 Task: Sort the products in the category "Cider" by best match.
Action: Mouse moved to (641, 252)
Screenshot: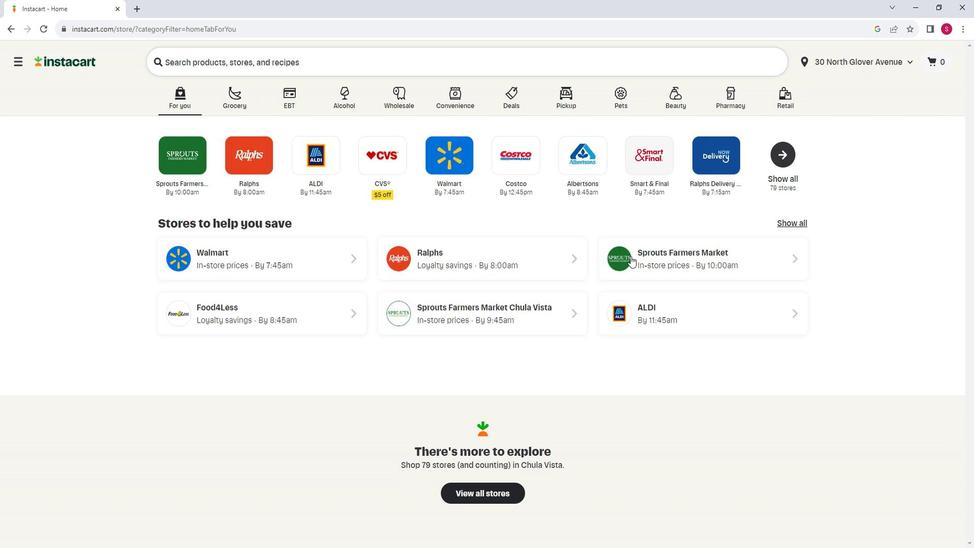
Action: Mouse pressed left at (641, 252)
Screenshot: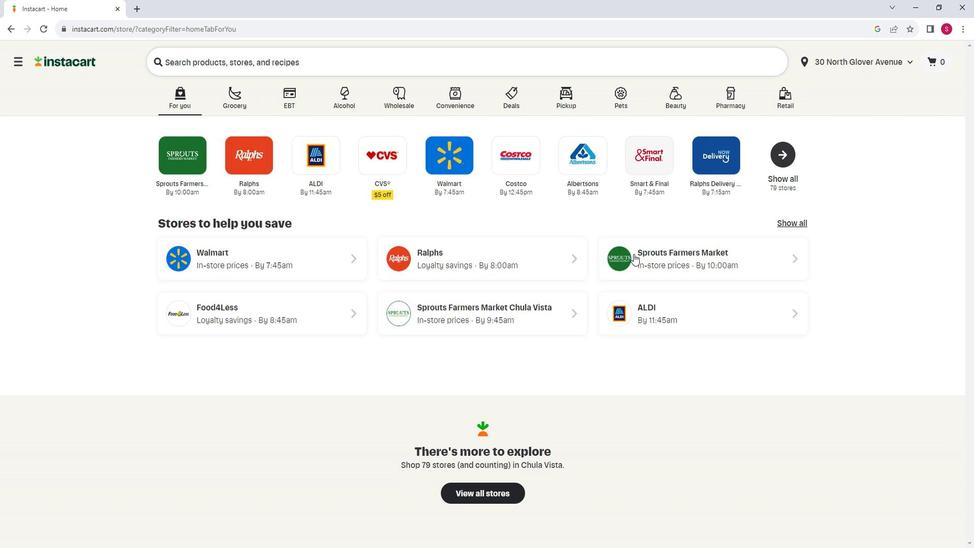 
Action: Mouse moved to (84, 376)
Screenshot: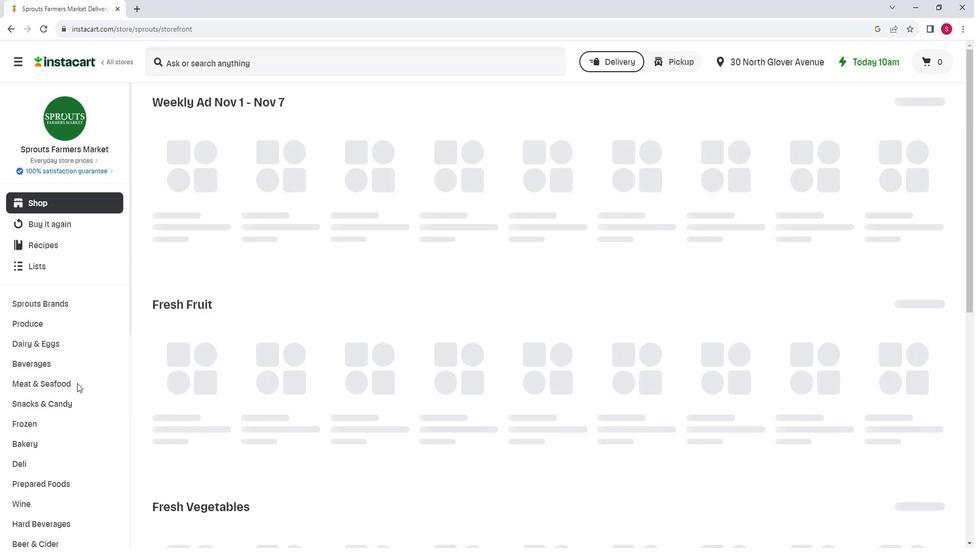 
Action: Mouse scrolled (84, 376) with delta (0, 0)
Screenshot: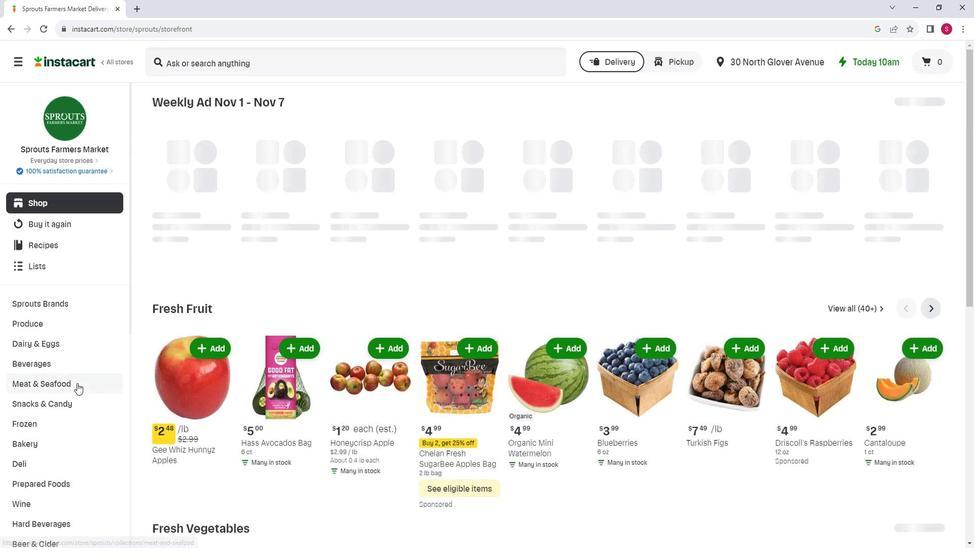 
Action: Mouse moved to (66, 478)
Screenshot: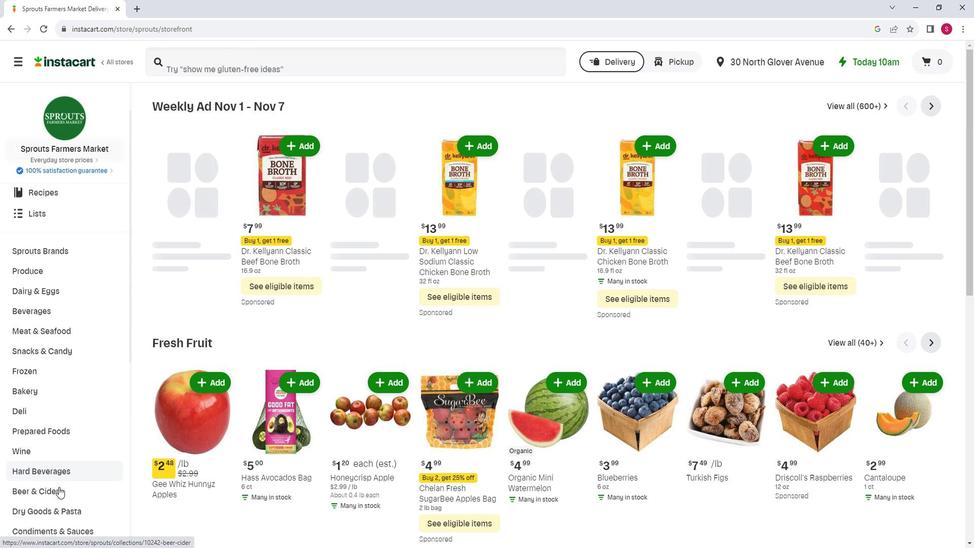 
Action: Mouse pressed left at (66, 478)
Screenshot: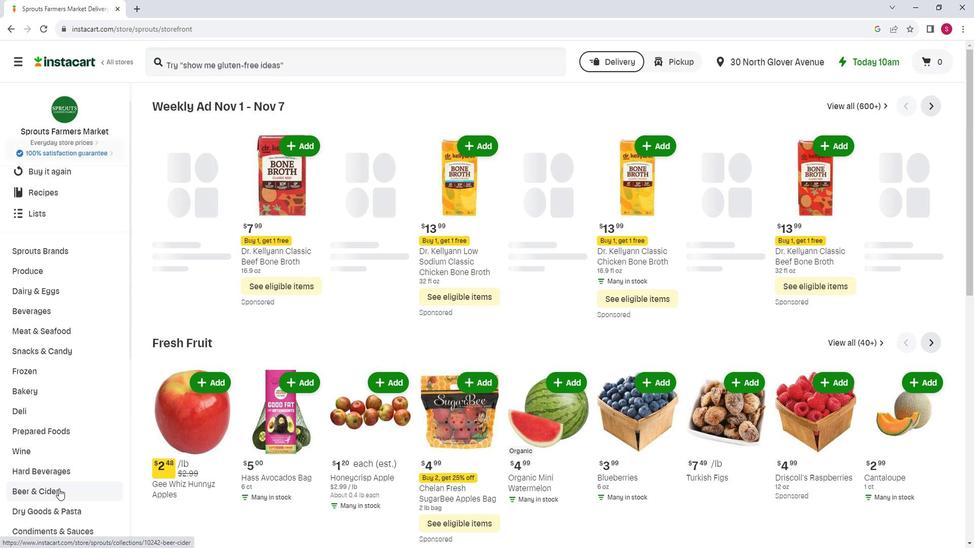 
Action: Mouse moved to (392, 136)
Screenshot: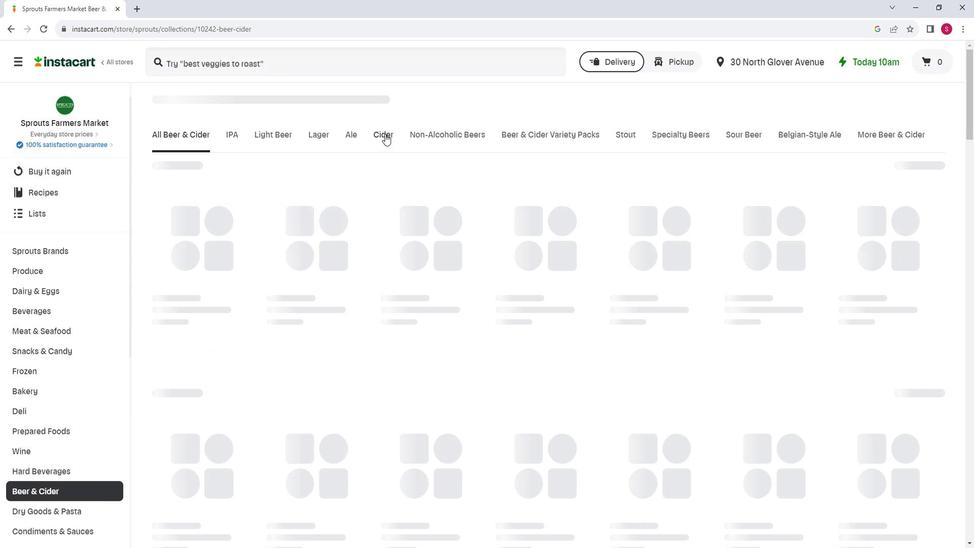 
Action: Mouse pressed left at (392, 136)
Screenshot: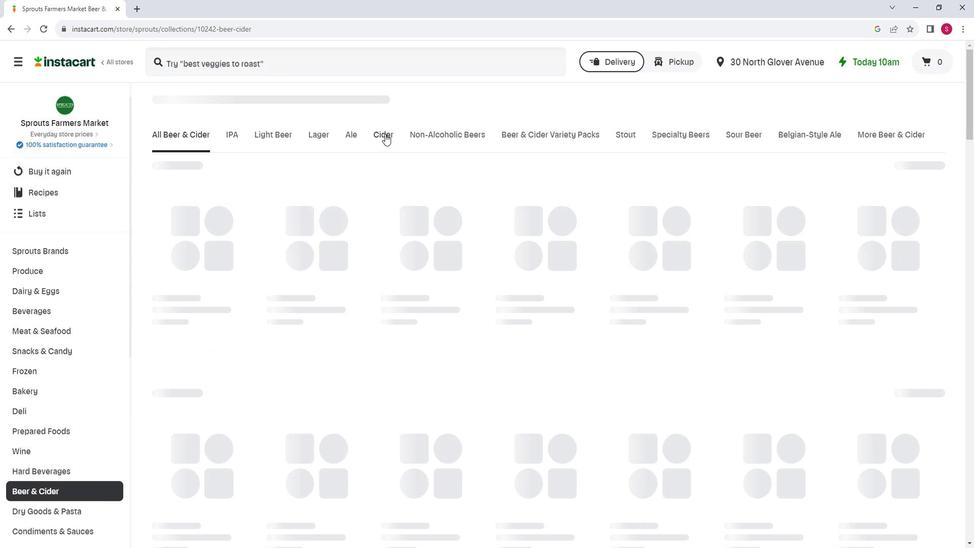 
Action: Mouse moved to (934, 168)
Screenshot: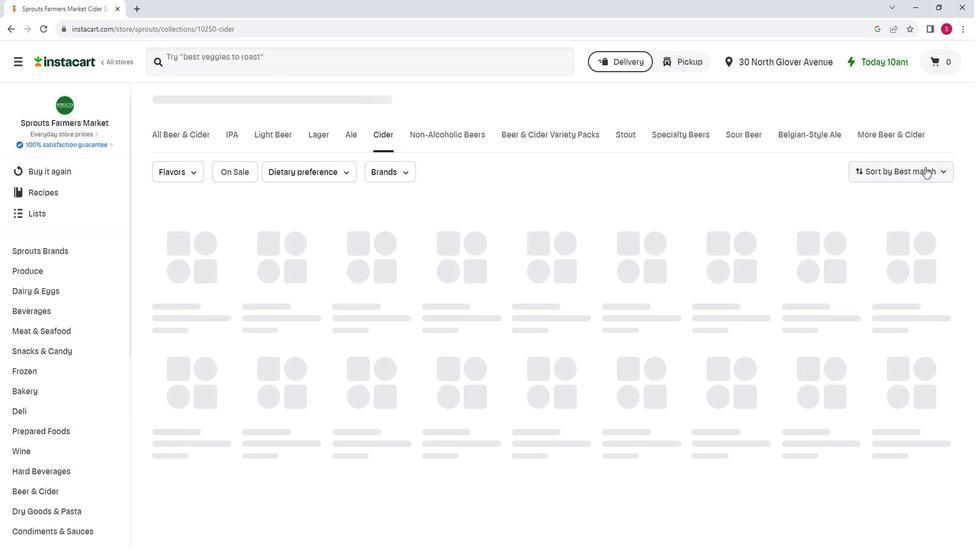 
Action: Mouse pressed left at (934, 168)
Screenshot: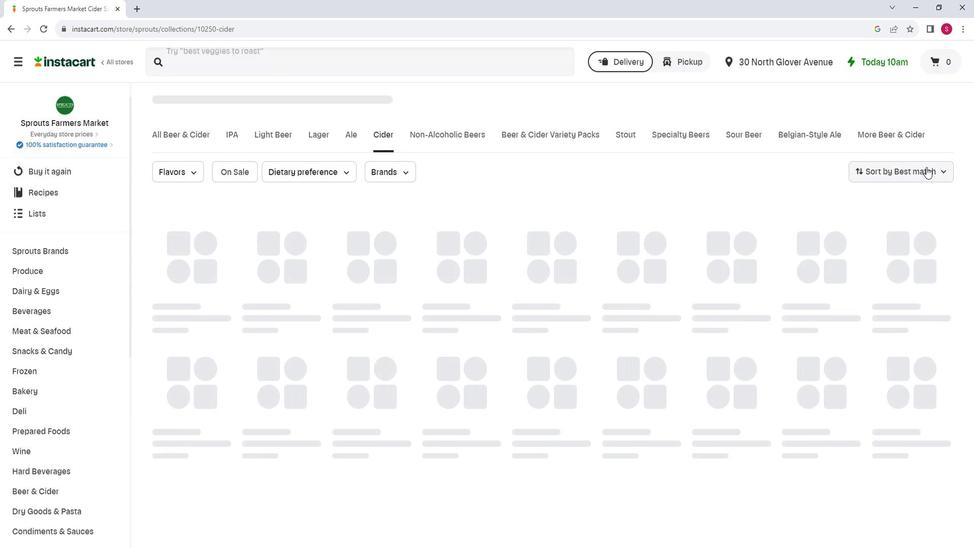 
Action: Mouse moved to (915, 193)
Screenshot: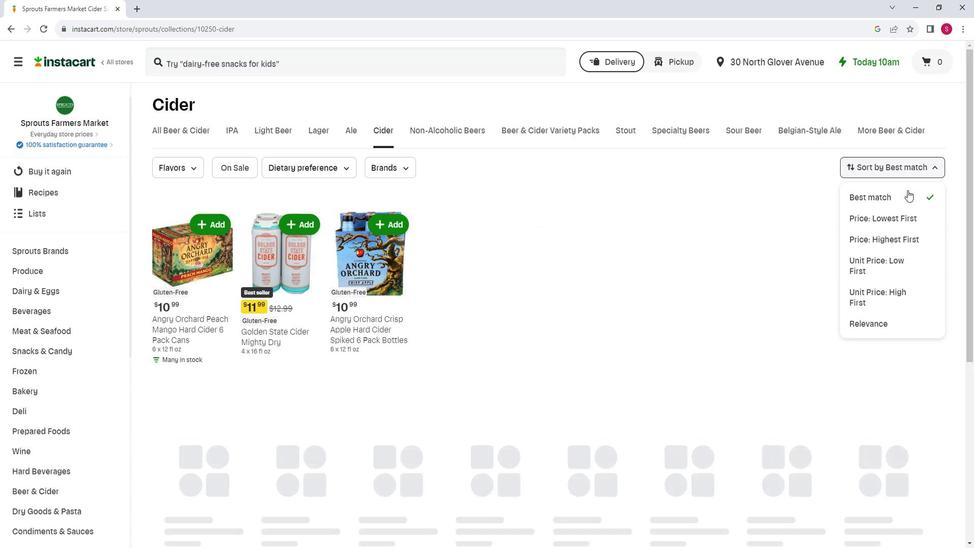 
Action: Mouse pressed left at (915, 193)
Screenshot: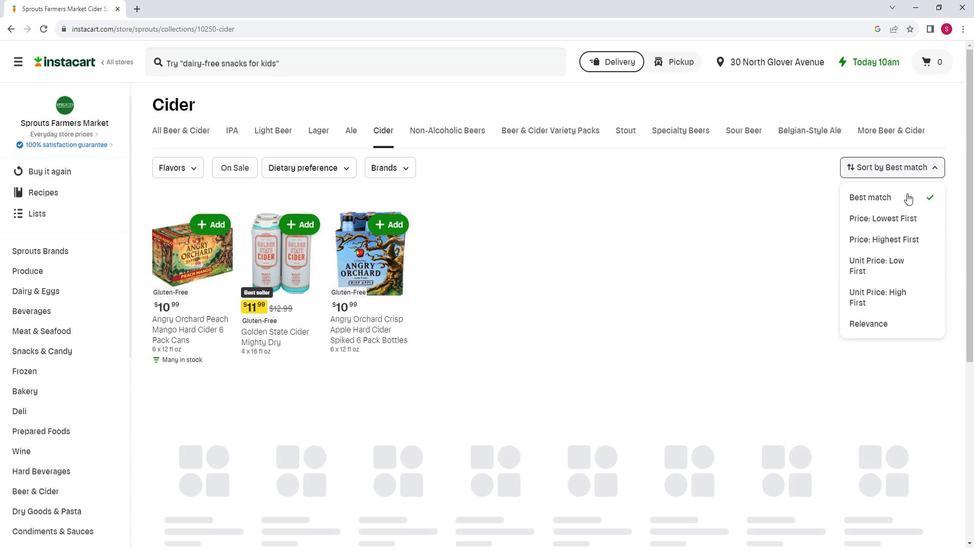 
Action: Mouse moved to (814, 219)
Screenshot: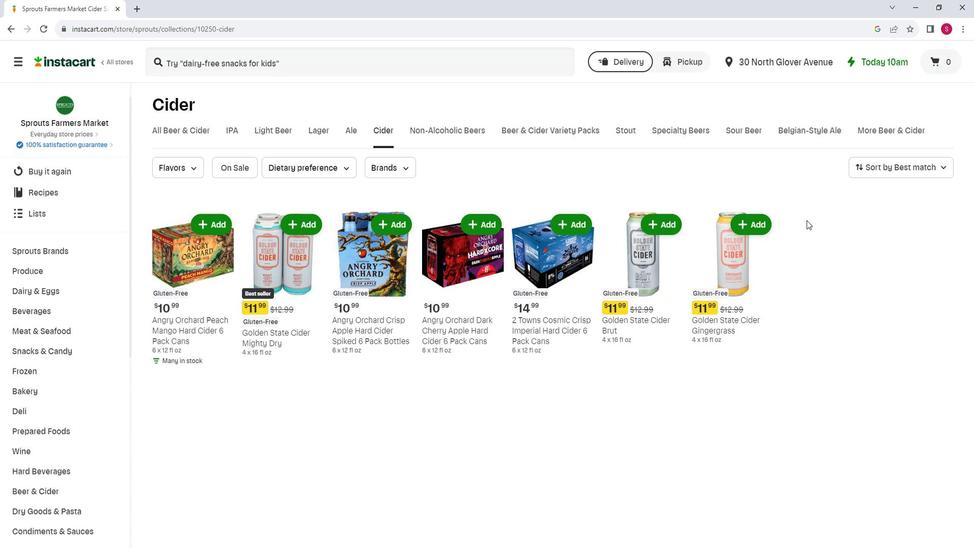 
